 Task: Add an event with the title Second Training Session: Effective Team Building, date '2023/10/01', time 7:00 AM to 9:00 AMand add a description: Throughout the event, light refreshments and beverages will be available, allowing participants to recharge and continue networking in a comfortable setting. The casual and vibrant atmosphere will encourage participants to engage in open and genuine conversations, forging connections that can lead to collaborations, career opportunities, or mentorship relationships., put the event into Yellow category . Add location for the event as: 567 Vineyard Road, London, United Kingdom, logged in from the account softage.7@softage.netand send the event invitation to softage.5@softage.net and softage.6@softage.net. Set a reminder for the event 74 day before
Action: Mouse moved to (79, 108)
Screenshot: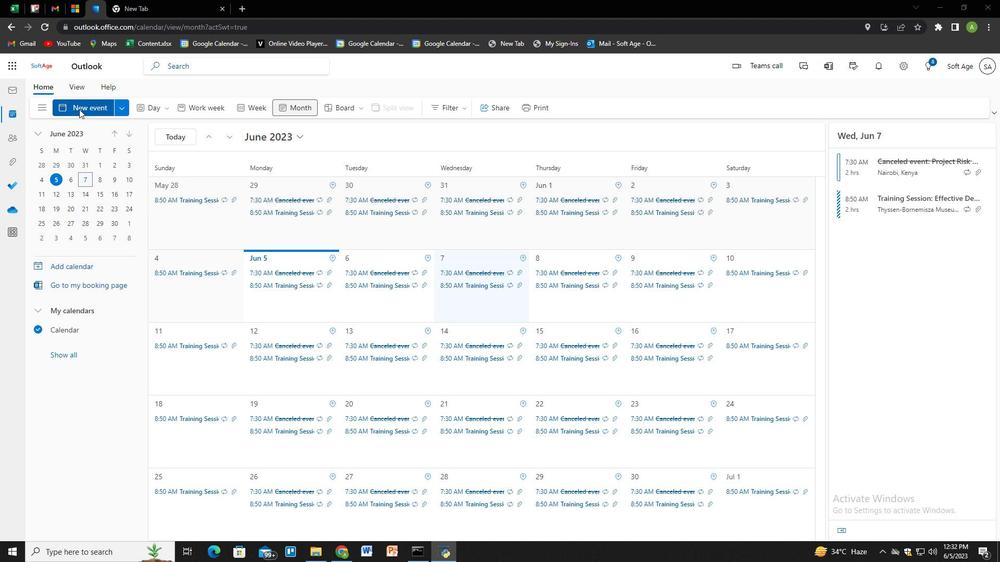
Action: Mouse pressed left at (79, 108)
Screenshot: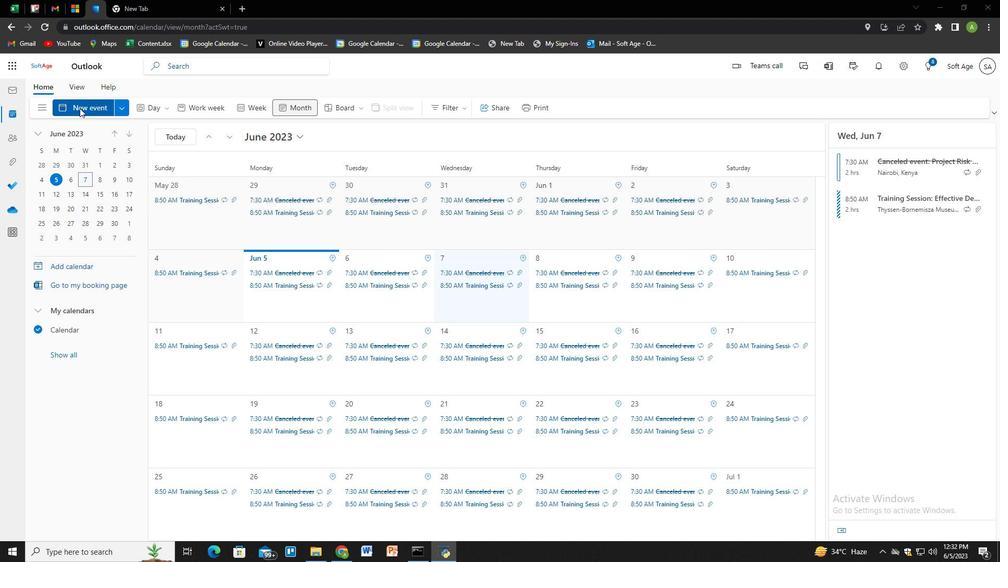 
Action: Mouse moved to (293, 175)
Screenshot: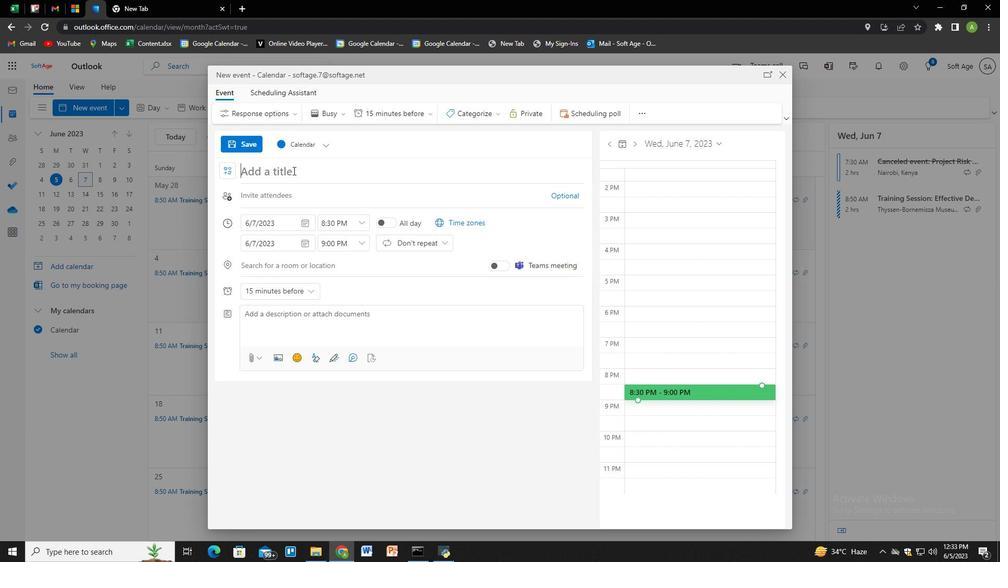 
Action: Mouse pressed left at (293, 175)
Screenshot: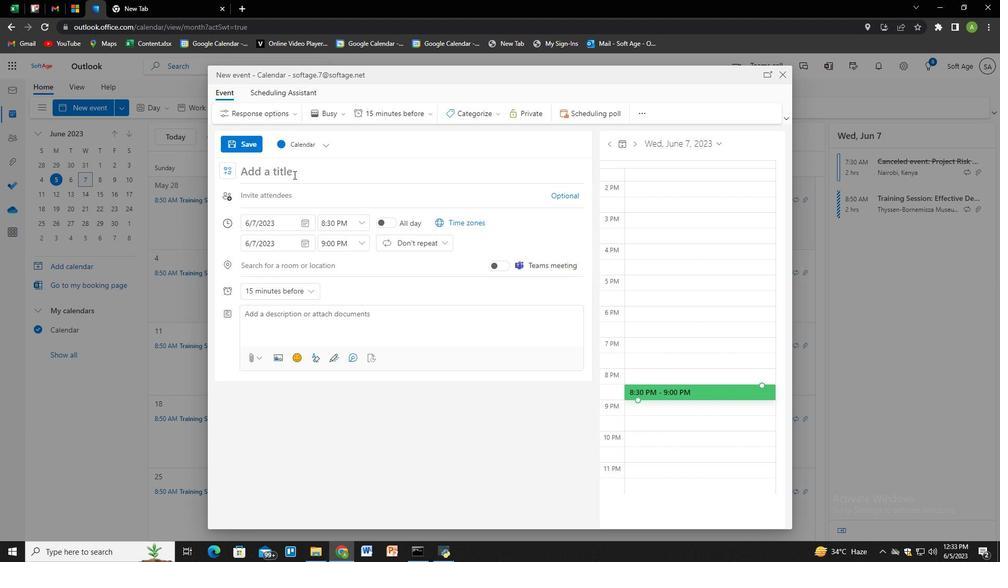 
Action: Key pressed <Key.shift>Second<Key.space><Key.shift>Training<Key.space><Key.shift>Session<Key.space><Key.backspace><Key.shift>:<Key.space><Key.shift>Effevtive<Key.space><Key.shift>T<Key.backspace><Key.backspace><Key.backspace><Key.backspace><Key.backspace><Key.backspace><Key.backspace>ctive<Key.space>t<Key.backspace><Key.shift>Team<Key.space><Key.shift>Building
Screenshot: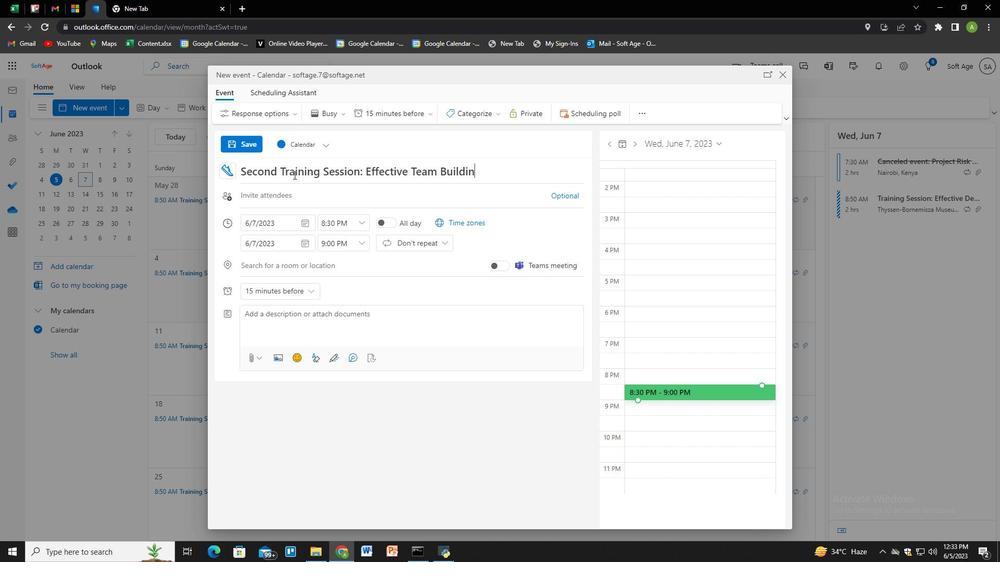 
Action: Mouse moved to (303, 224)
Screenshot: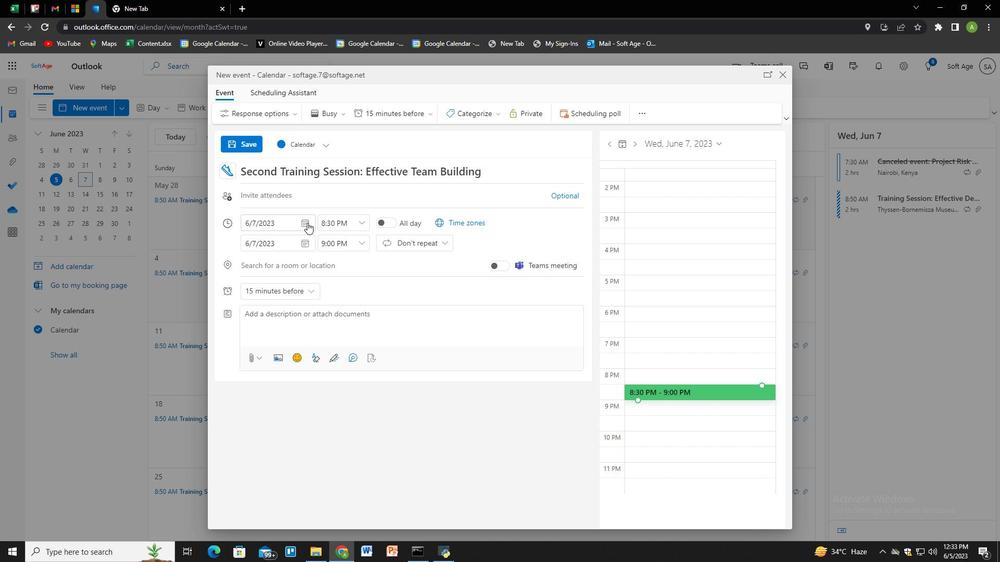 
Action: Mouse pressed left at (303, 224)
Screenshot: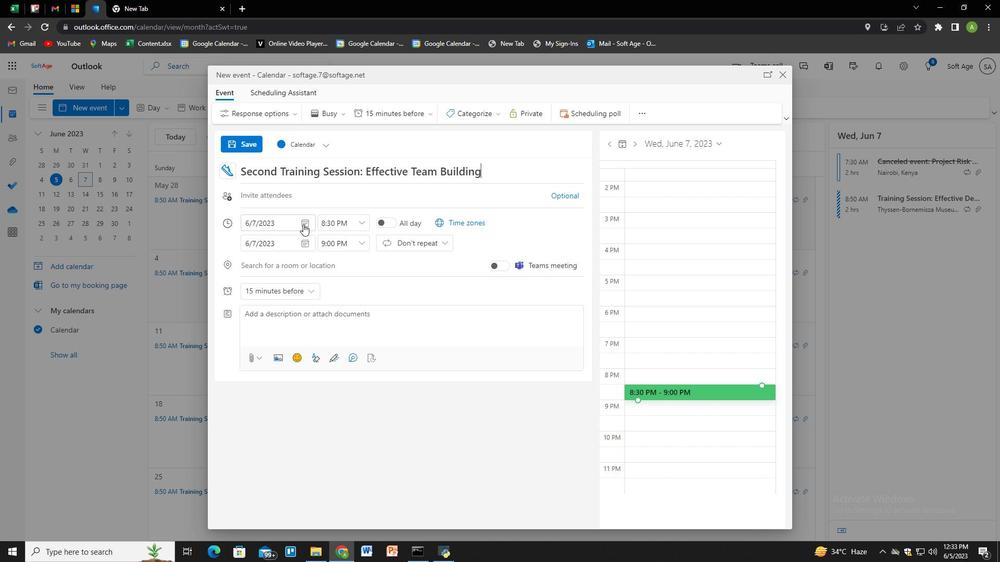 
Action: Mouse moved to (341, 244)
Screenshot: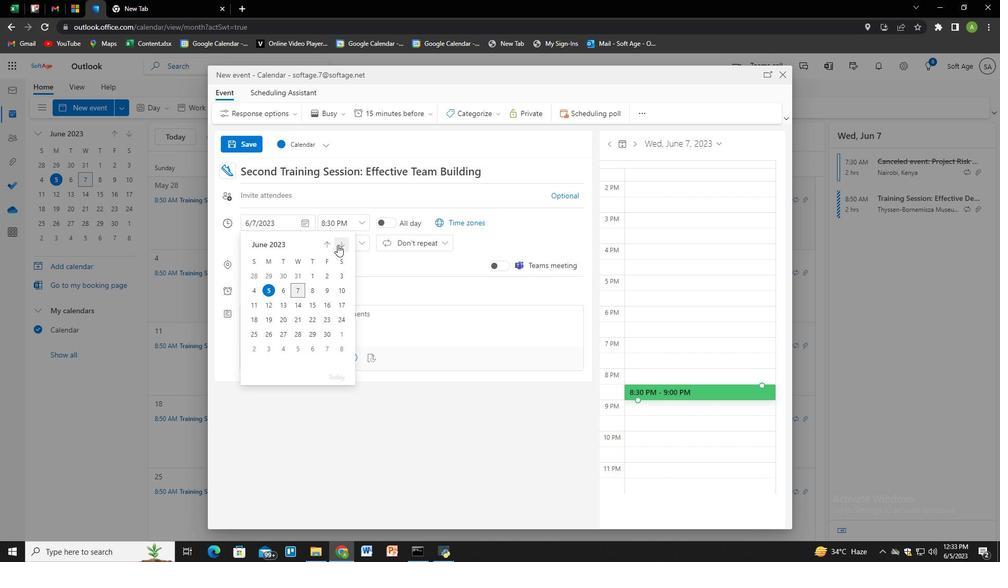
Action: Mouse pressed left at (341, 244)
Screenshot: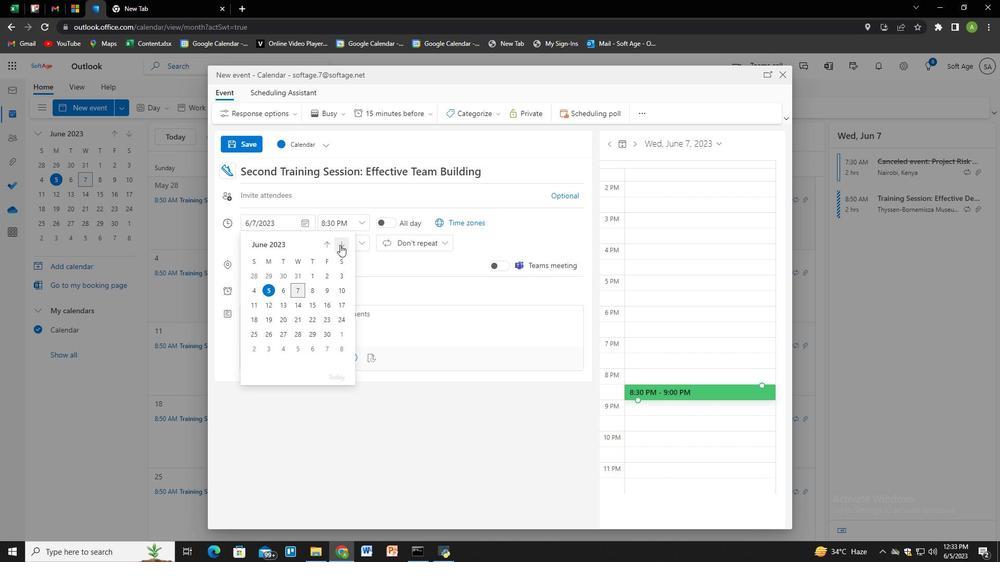 
Action: Mouse pressed left at (341, 244)
Screenshot: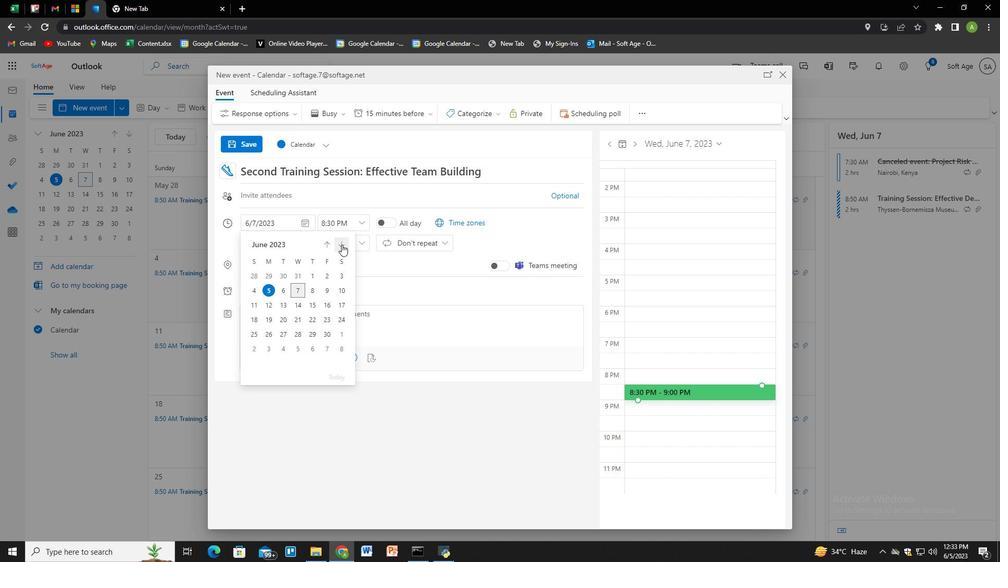 
Action: Mouse pressed left at (341, 244)
Screenshot: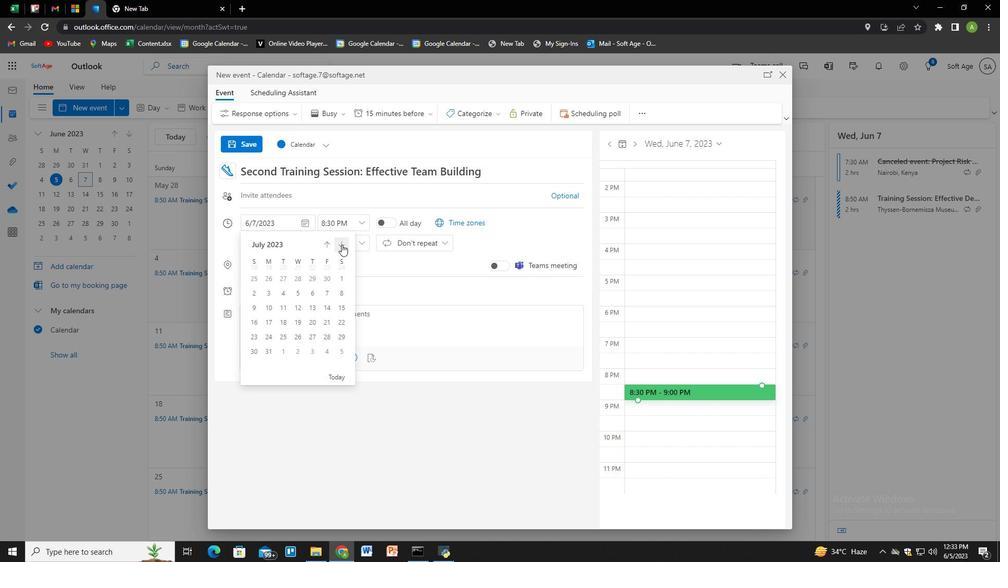 
Action: Mouse pressed left at (341, 244)
Screenshot: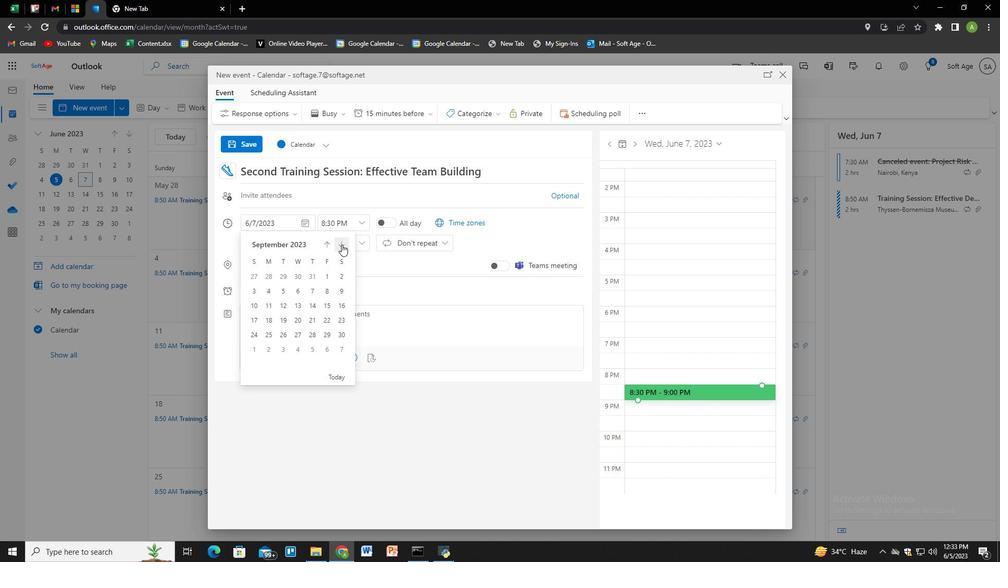 
Action: Mouse moved to (258, 279)
Screenshot: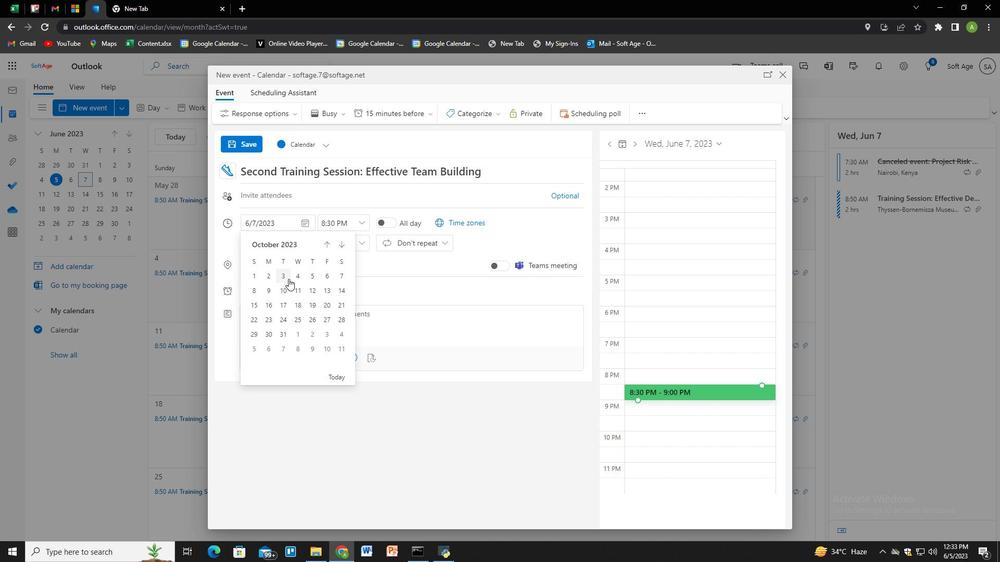 
Action: Mouse pressed left at (258, 279)
Screenshot: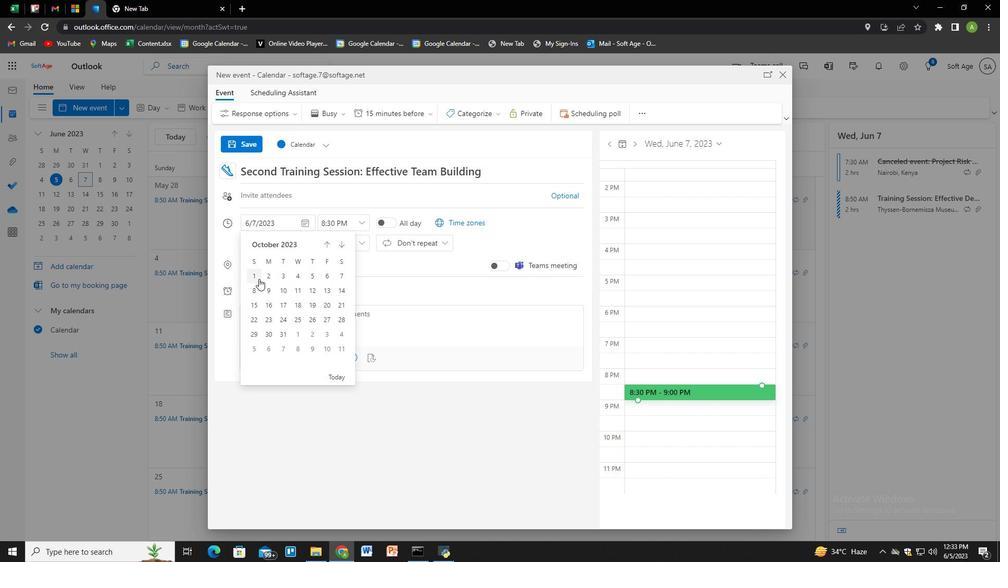 
Action: Mouse moved to (335, 227)
Screenshot: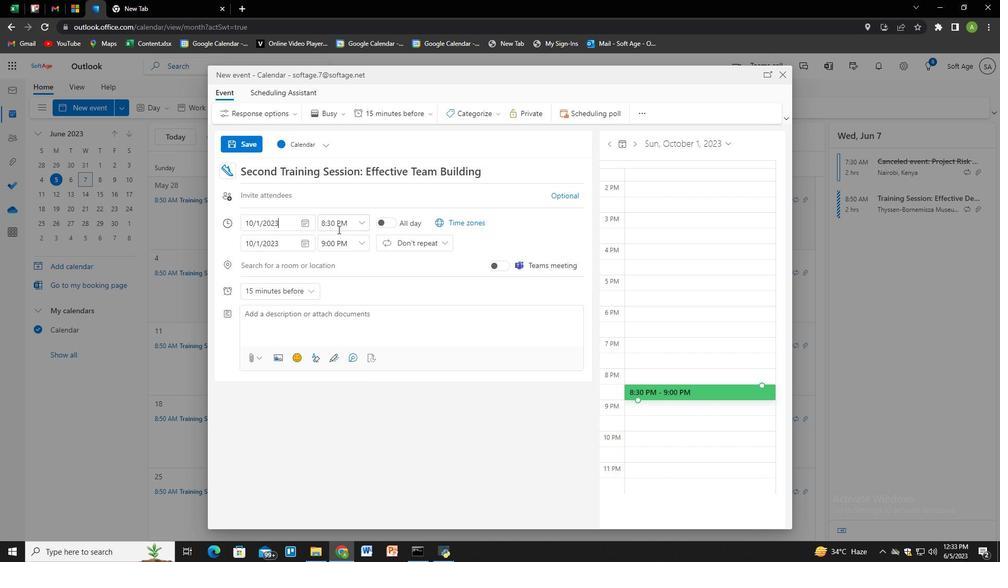
Action: Mouse pressed left at (335, 227)
Screenshot: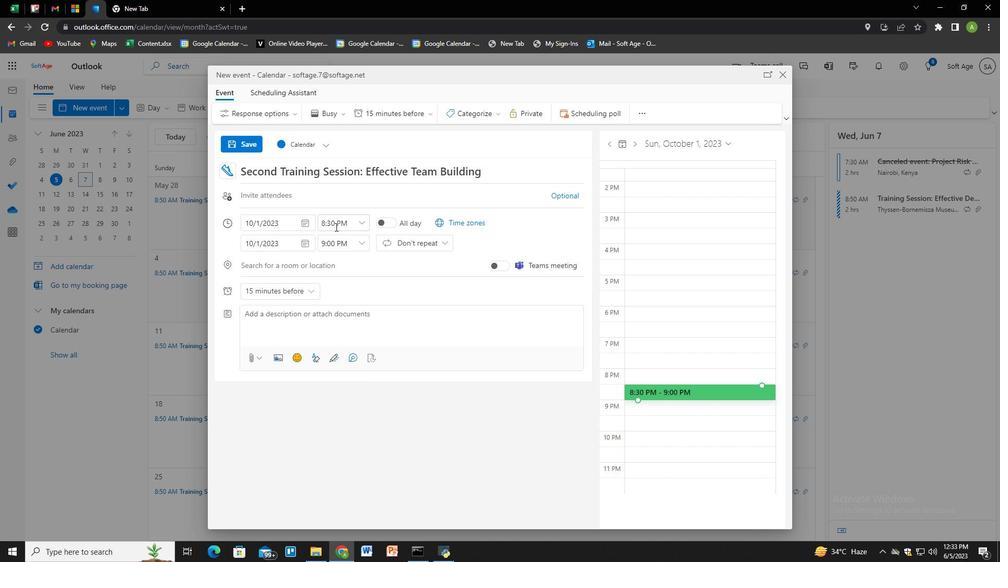 
Action: Key pressed 7<Key.shift_r>:00<Key.space><Key.shift>AMM<Key.tab><Key.tab>9<Key.shift_r>:00<Key.space><Key.shift>AMM
Screenshot: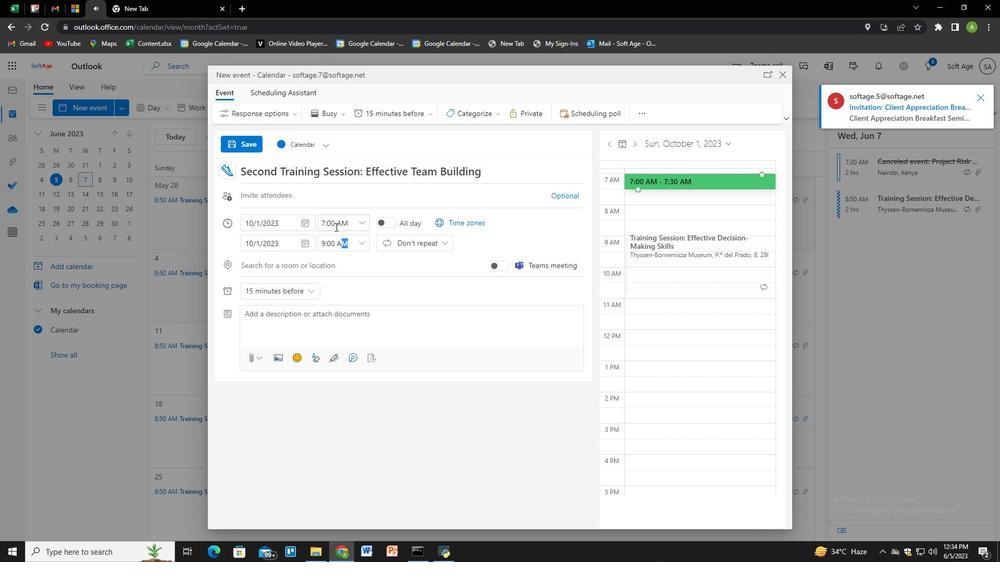 
Action: Mouse moved to (348, 262)
Screenshot: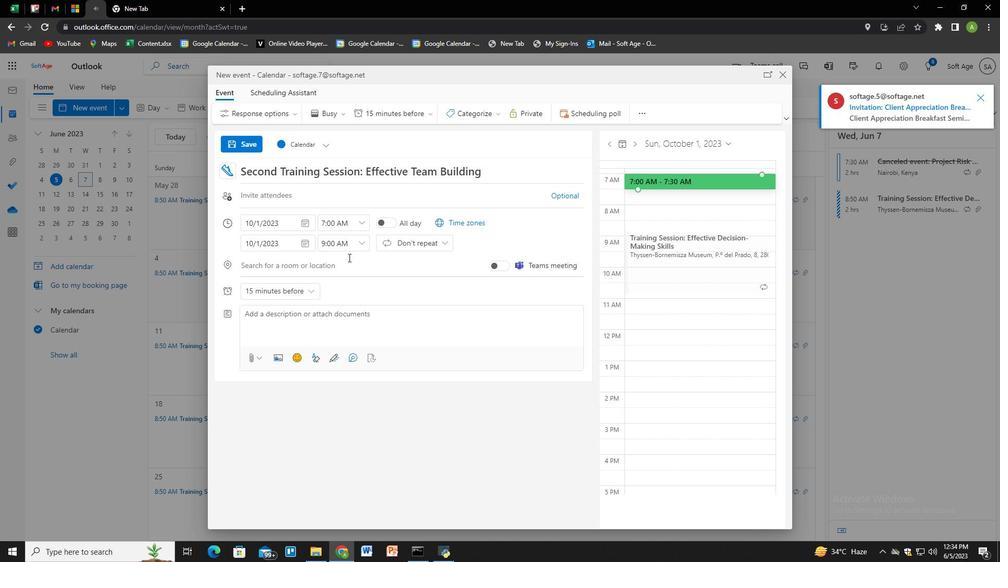 
Action: Key pressed <Key.tab><Key.tab><Key.tab><Key.tab><Key.tab><Key.tab><Key.tab><Key.shift>Throughout<Key.space>the<Key.space>event,<Key.space>light<Key.space>refreshments<Key.space>and<Key.space>ve<Key.backspace><Key.backspace>beverages<Key.space>will<Key.space>be<Key.space>available<Key.space><Key.backspace>,<Key.space>allowing<Key.space>participants<Key.space>to<Key.space>rechag<Key.backspace>rge<Key.space>and<Key.space>continue<Key.space>networking<Key.space>in<Key.space>a<Key.space>comfortagl<Key.backspace><Key.backspace>ble<Key.space>setting.<Key.space><Key.shift>The<Key.space>cause<Key.backspace><Key.backspace><Key.backspace>sual<Key.space>and<Key.space>vibrant<Key.space>atmosphse<Key.backspace><Key.backspace>ere<Key.space>will<Key.space>encourage<Key.space>partcipants<Key.space>to<Key.space><Key.backspace><Key.backspace><Key.backspace><Key.backspace><Key.backspace><Key.backspace><Key.backspace><Key.backspace><Key.backspace><Key.backspace><Key.backspace>icipants<Key.space>to<Key.space>engage<Key.space>ino<Key.backspace><Key.space>open<Key.space>and<Key.space>geni<Key.backspace>uine<Key.space>conversation,<Key.space>forging<Key.space>cone<Key.backspace>nc<Key.backspace>ections<Key.space>that<Key.space>can<Key.space>lead<Key.space>to<Key.space>relationships<Key.backspace><Key.backspace><Key.backspace><Key.backspace><Key.backspace><Key.backspace><Key.backspace><Key.backspace><Key.backspace><Key.backspace><Key.backspace><Key.backspace><Key.backspace><Key.backspace><Key.backspace>o<Key.space>o<Key.backspace>collaborative<Key.backspace><Key.backspace><Key.backspace><Key.backspace><Key.backspace><Key.backspace>rasations<Key.space>ca<Key.backspace><Key.backspace><Key.backspace><Key.backspace><Key.backspace><Key.backspace><Key.backspace><Key.backspace><Key.backspace><Key.backspace>tion<Key.space><Key.backspace>m<Key.backspace>,<Key.space>career<Key.space>opportunities,<Key.space>or<Key.space>mn<Key.backspace>entorship<Key.space>relationships.
Screenshot: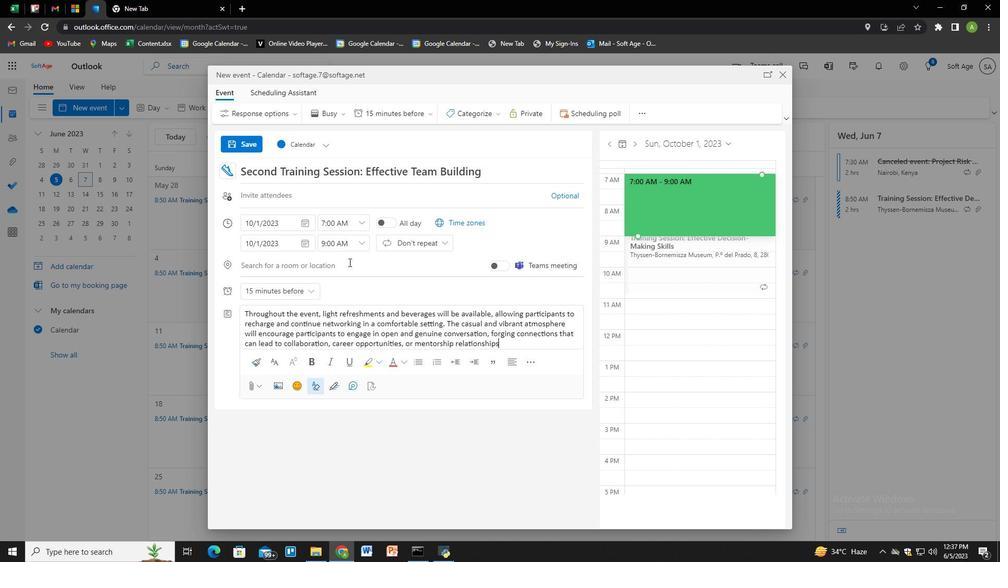 
Action: Mouse moved to (454, 115)
Screenshot: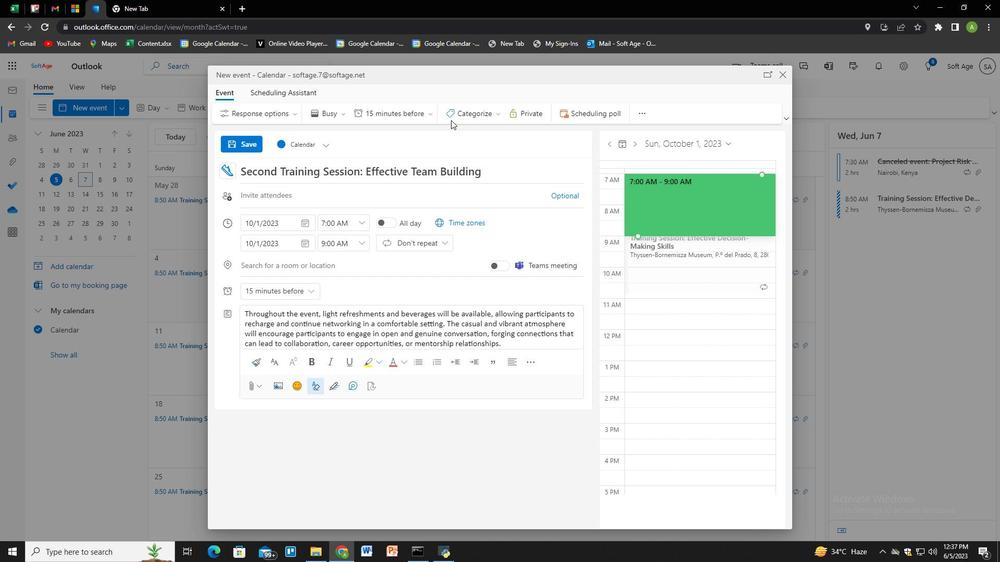 
Action: Mouse pressed left at (454, 115)
Screenshot: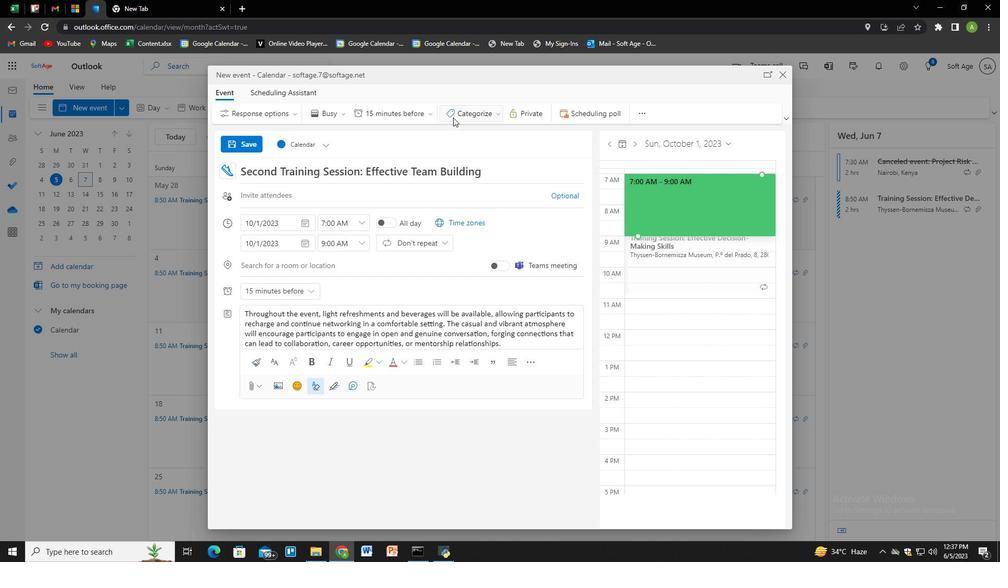 
Action: Mouse moved to (469, 213)
Screenshot: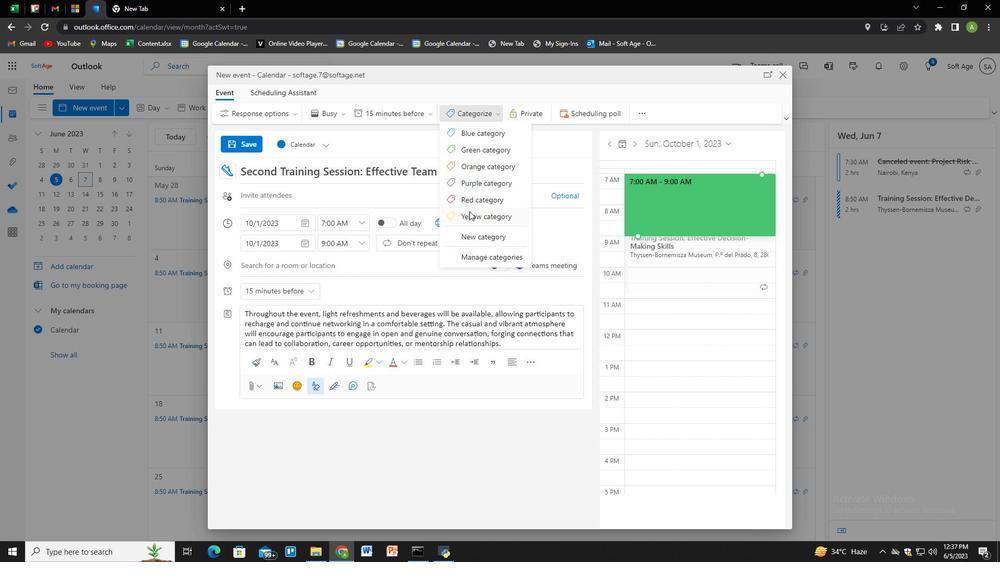 
Action: Mouse pressed left at (469, 213)
Screenshot: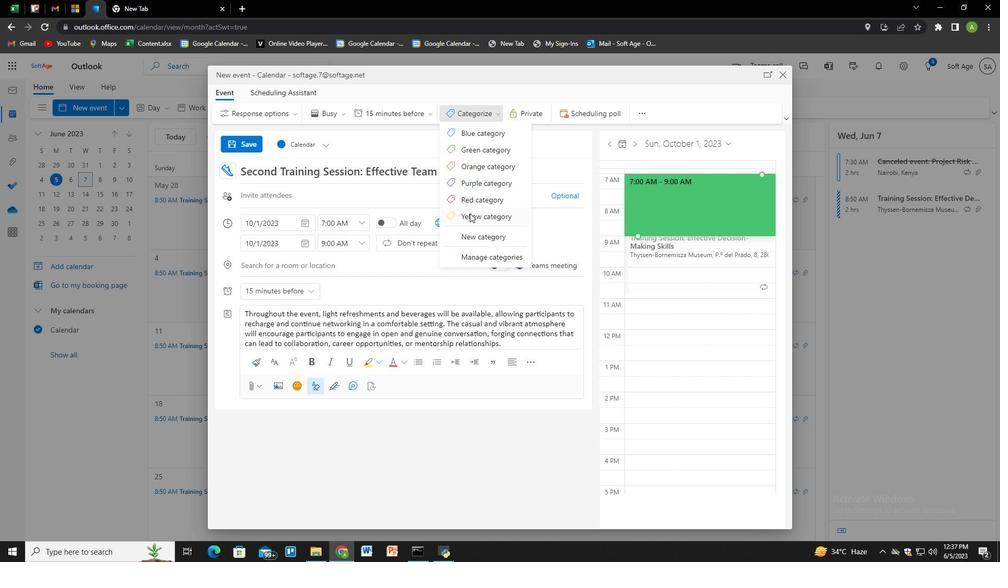 
Action: Mouse moved to (277, 262)
Screenshot: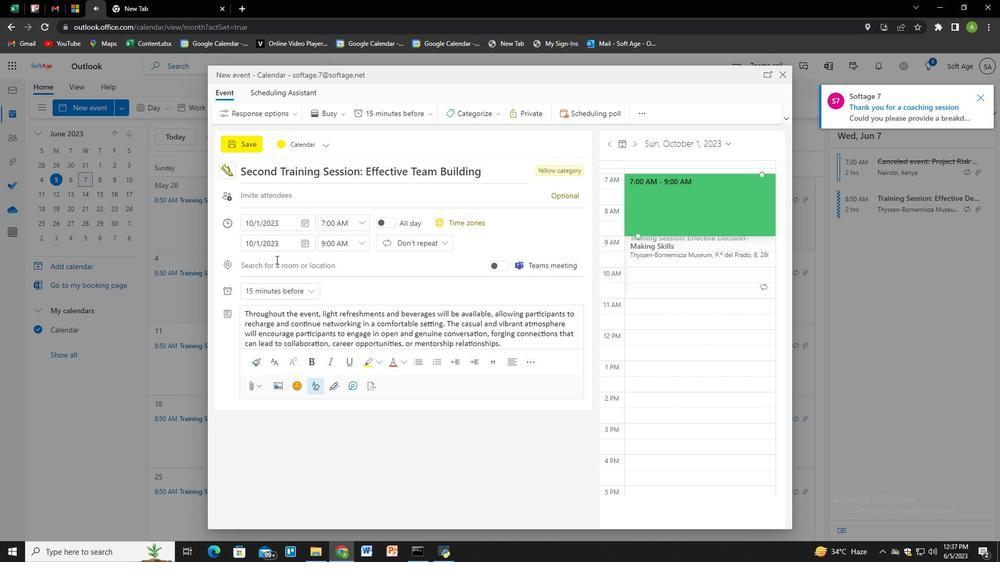 
Action: Mouse pressed left at (277, 262)
Screenshot: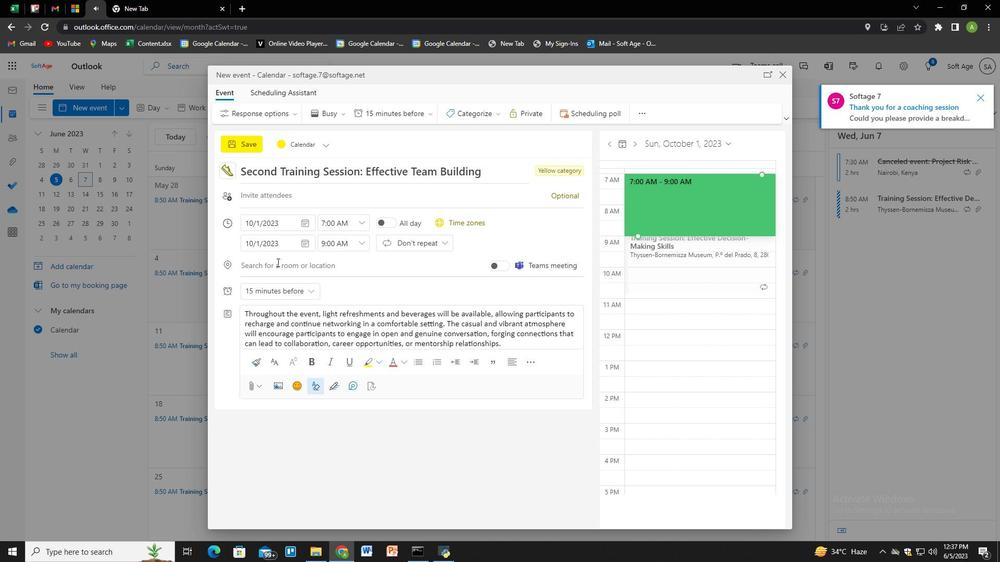 
Action: Key pressed 567<Key.space><Key.shift>Vineyard<Key.space><Key.shift>Road,<Key.space><Key.shift>Londin<Key.backspace><Key.backspace>on,<Key.space><Key.shift>United<Key.space><Key.shift>Kingdom<Key.down><Key.enter>
Screenshot: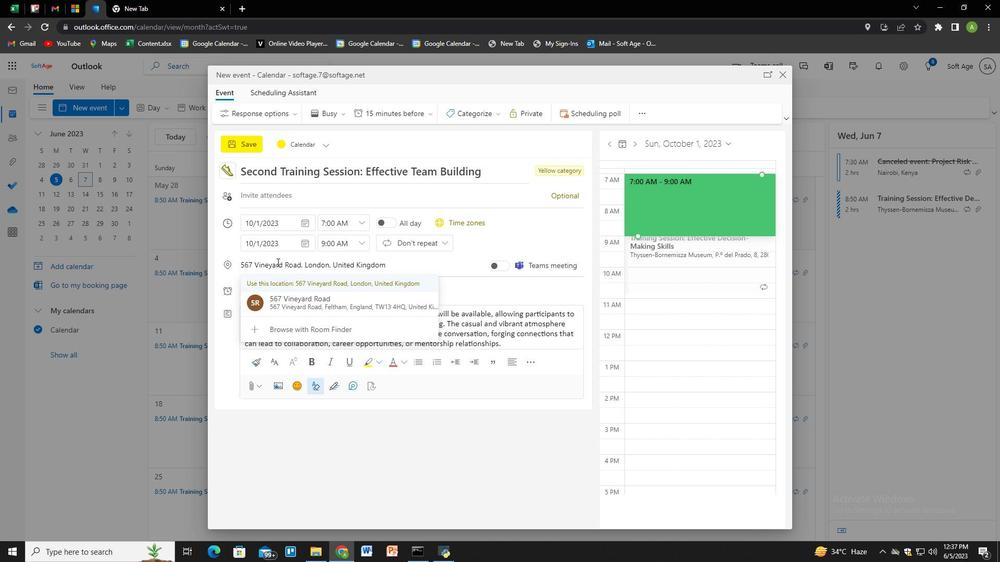 
Action: Mouse moved to (298, 201)
Screenshot: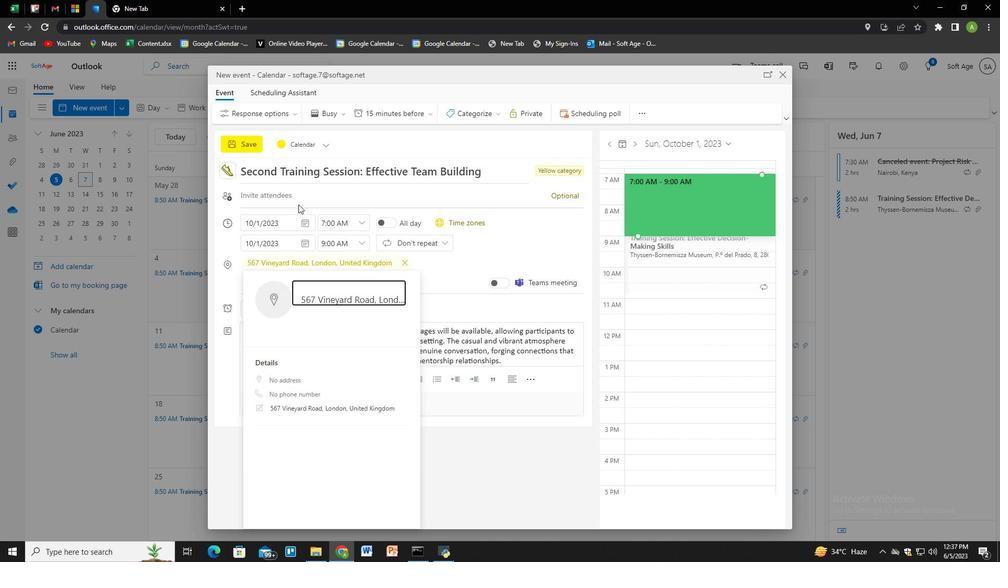 
Action: Mouse pressed left at (298, 201)
Screenshot: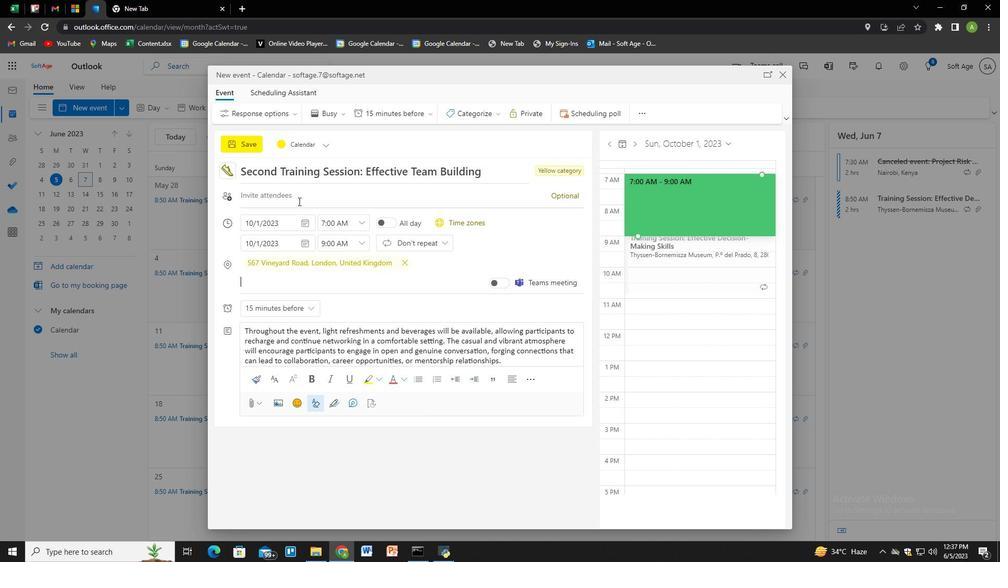
Action: Key pressed softage.5<Key.shift>@softage.net<Key.enter>softage.6<Key.shift>@softage.net<Key.enter>
Screenshot: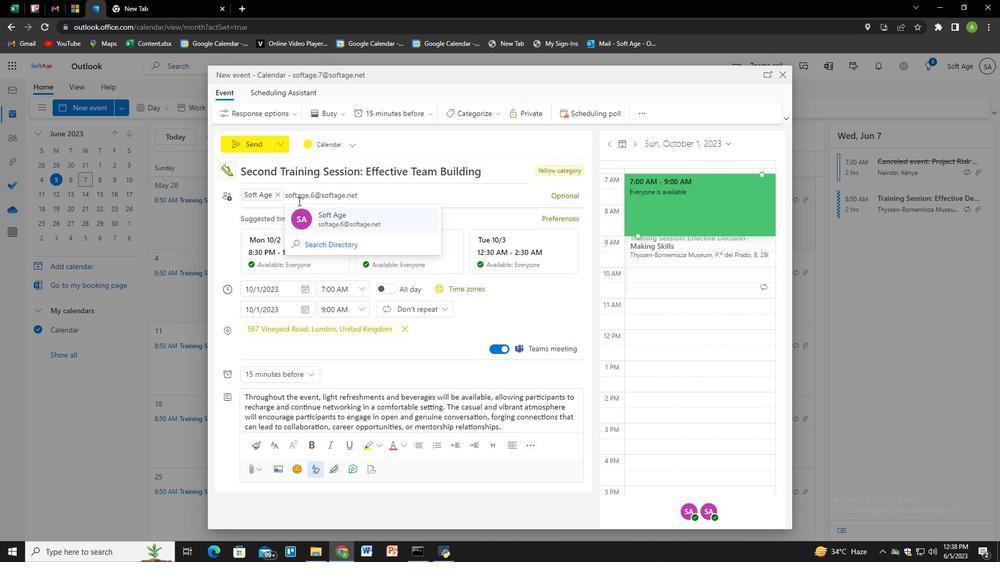 
Action: Mouse moved to (460, 113)
Screenshot: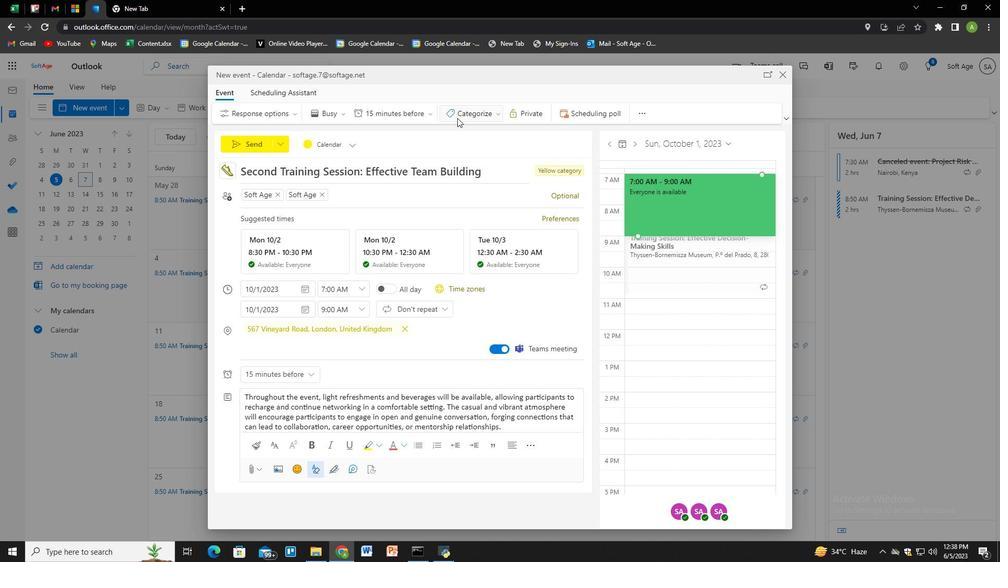 
Action: Mouse pressed left at (460, 113)
Screenshot: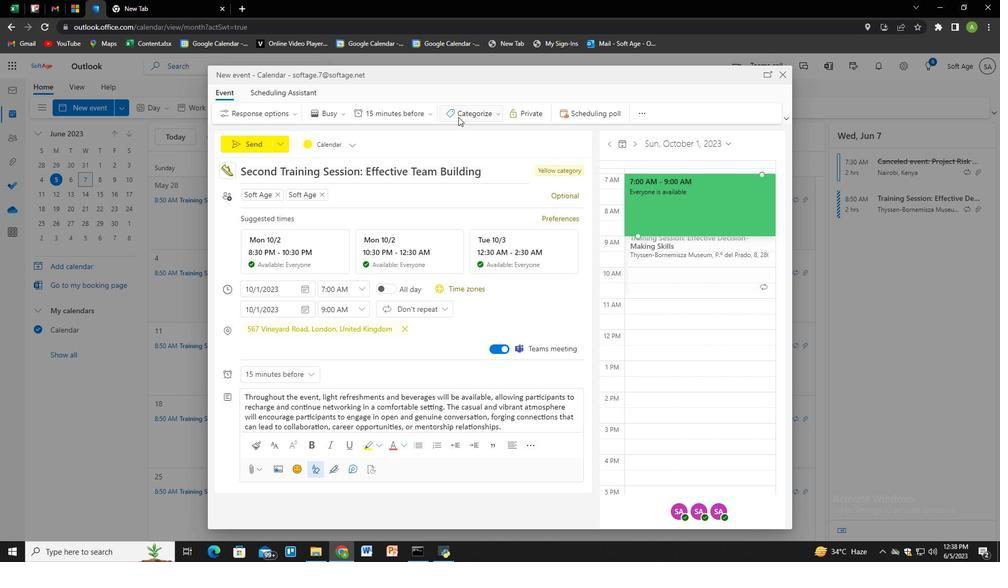 
Action: Mouse moved to (478, 255)
Screenshot: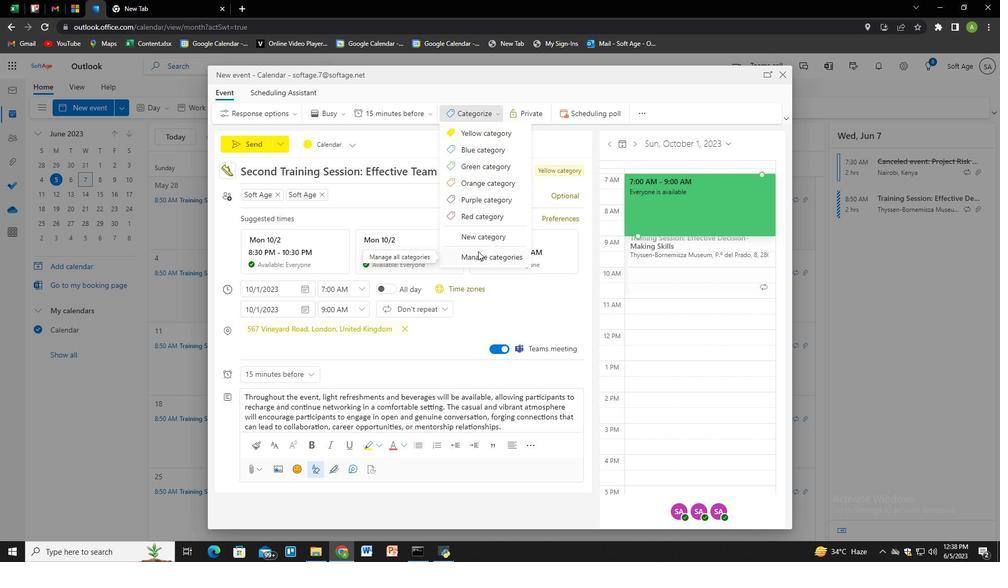 
Action: Mouse pressed left at (478, 255)
Screenshot: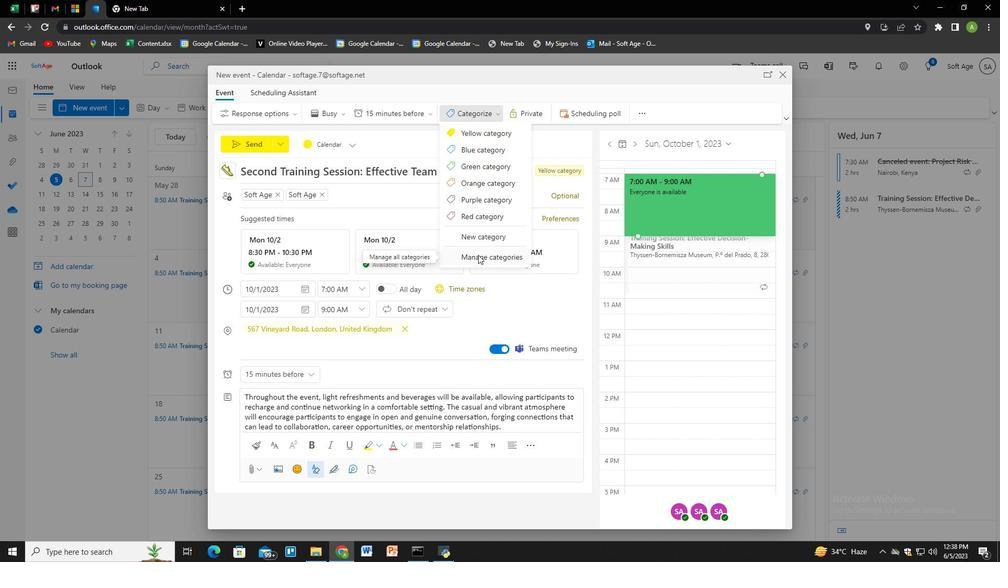 
Action: Mouse moved to (818, 86)
Screenshot: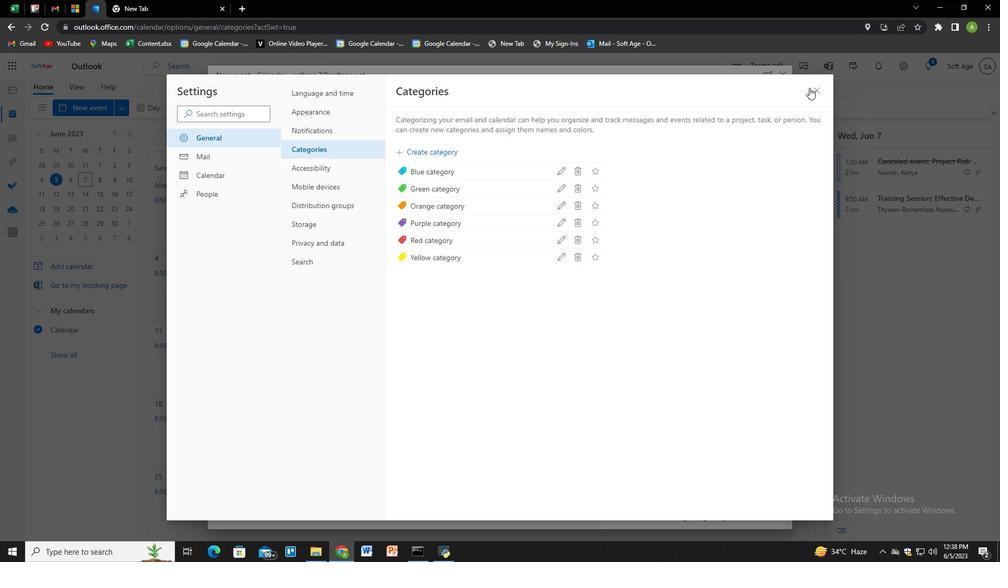 
Action: Mouse pressed left at (818, 86)
Screenshot: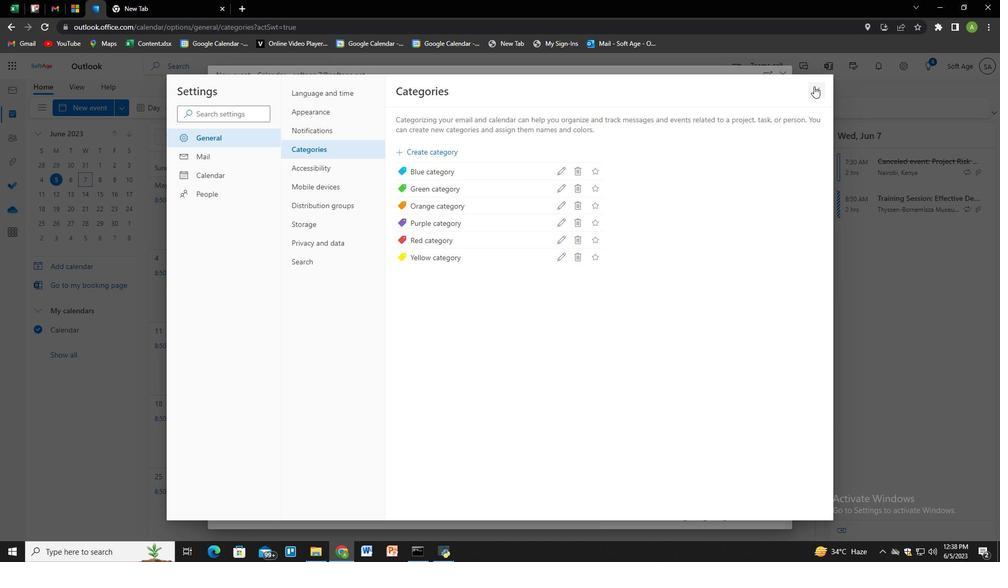 
Action: Mouse moved to (414, 116)
Screenshot: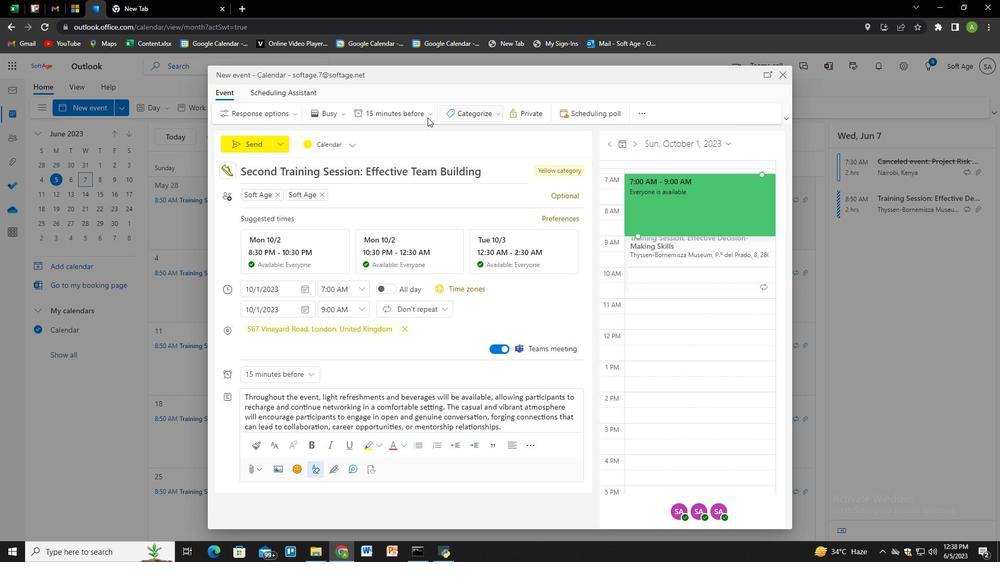 
Action: Mouse pressed left at (414, 116)
Screenshot: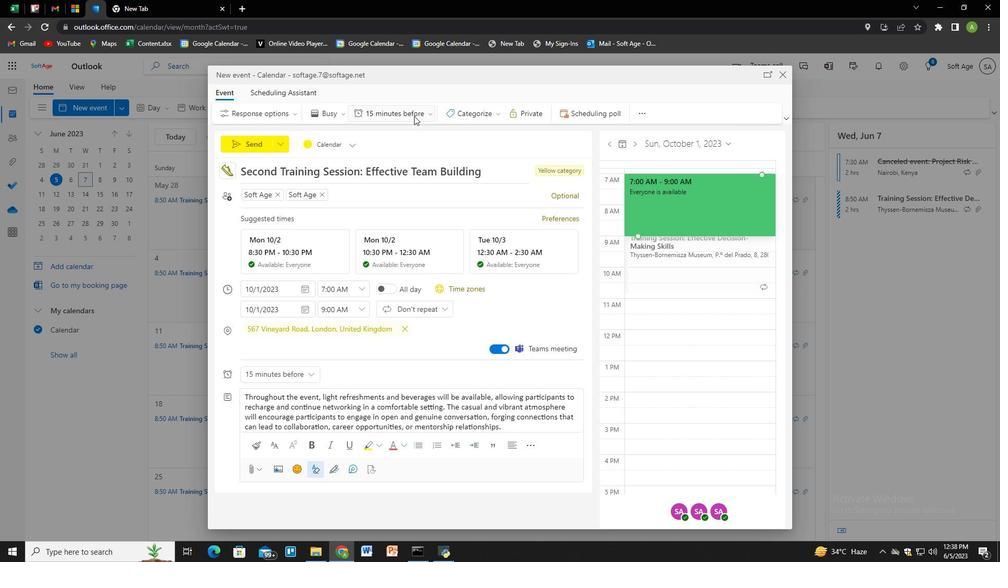 
Action: Mouse moved to (391, 319)
Screenshot: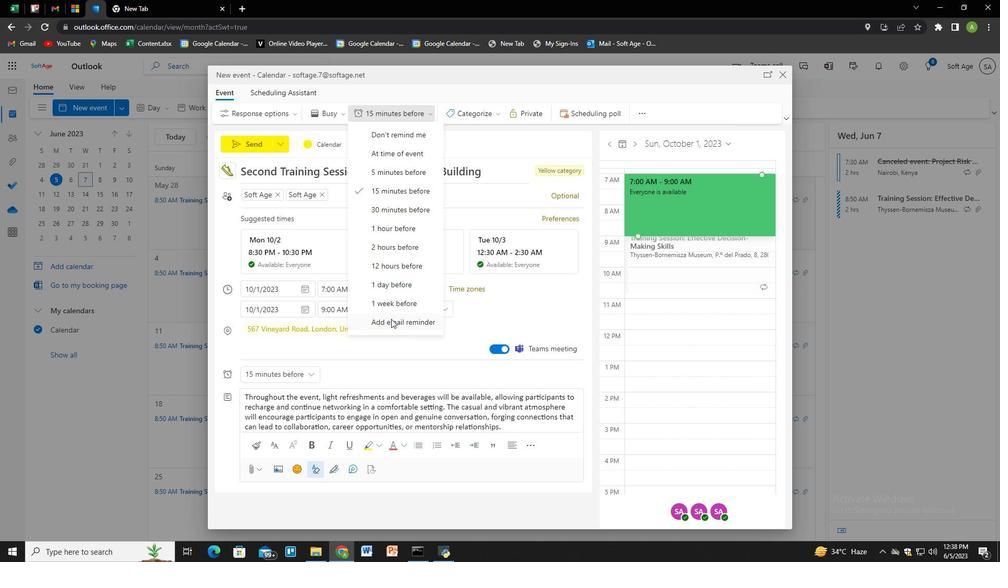 
Action: Mouse pressed left at (391, 319)
Screenshot: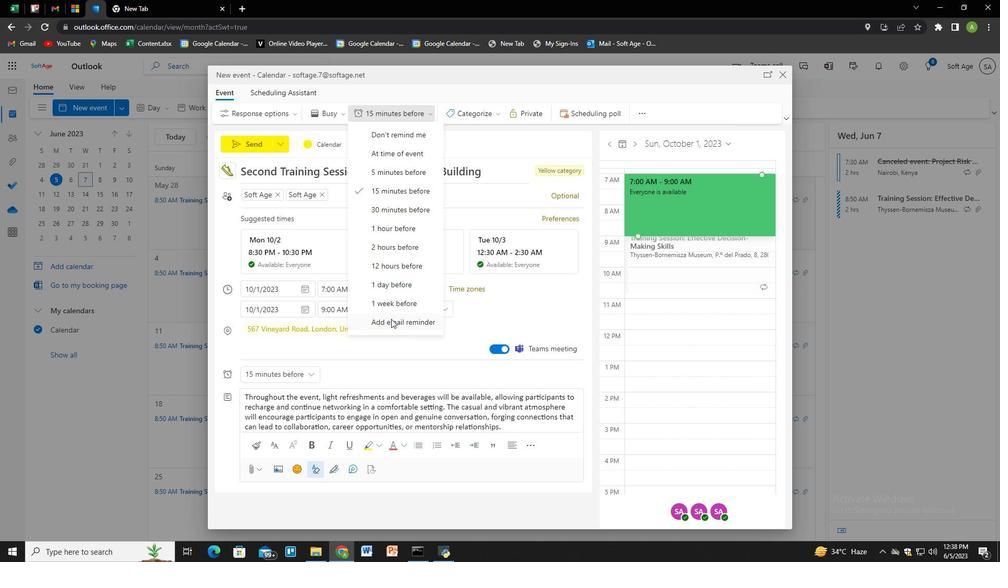 
Action: Mouse moved to (411, 226)
Screenshot: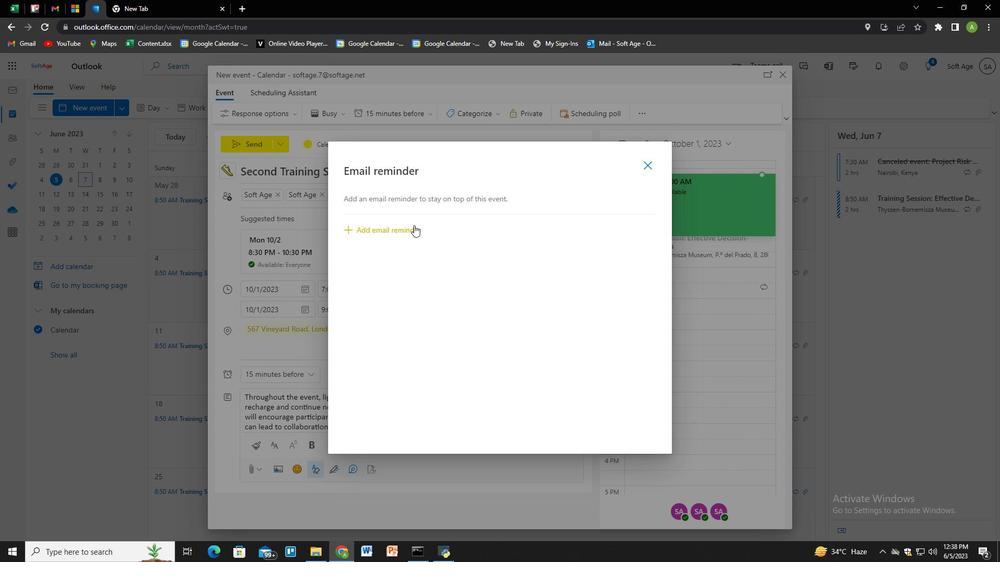 
Action: Mouse pressed left at (411, 226)
Screenshot: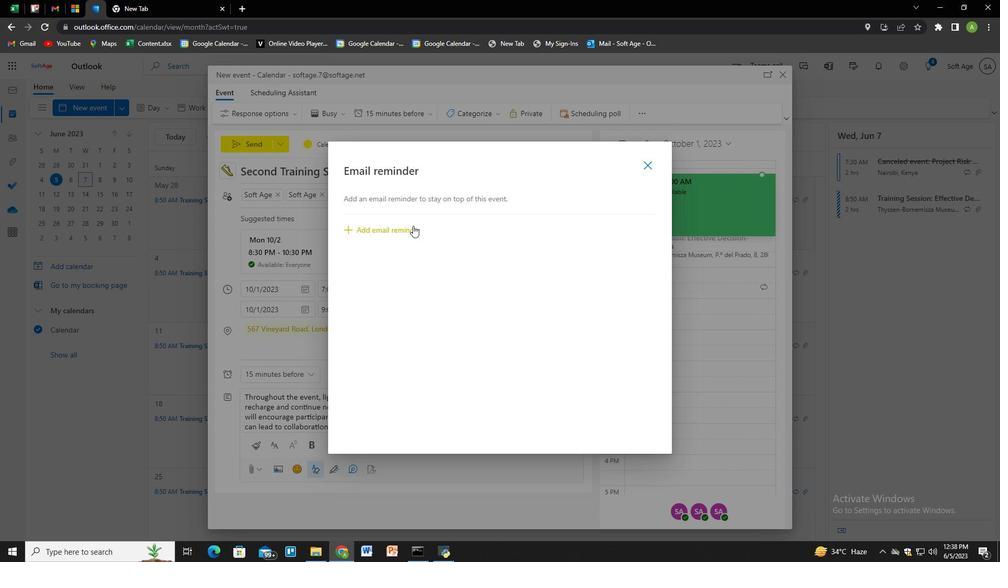 
Action: Mouse moved to (417, 223)
Screenshot: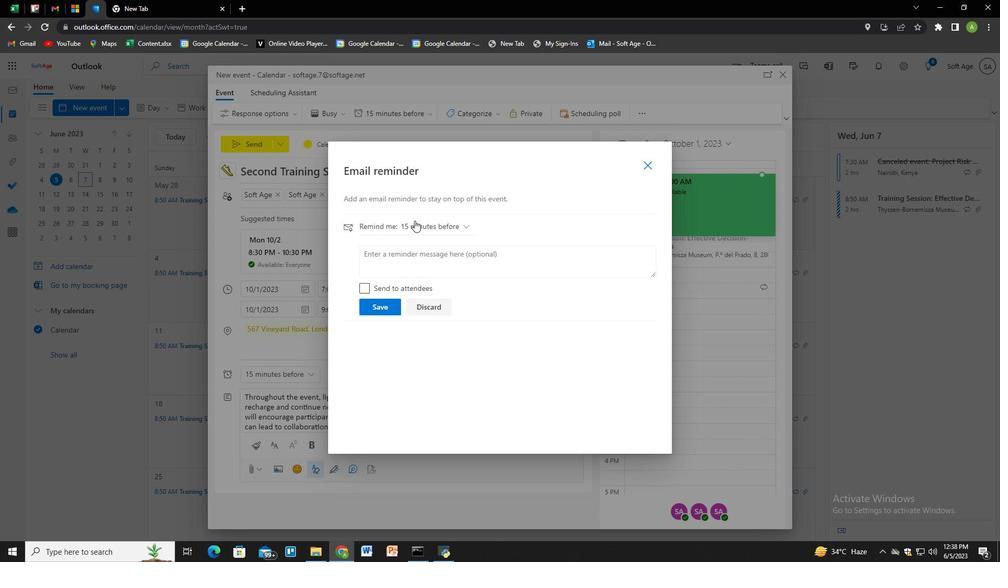 
Action: Mouse pressed left at (417, 223)
Screenshot: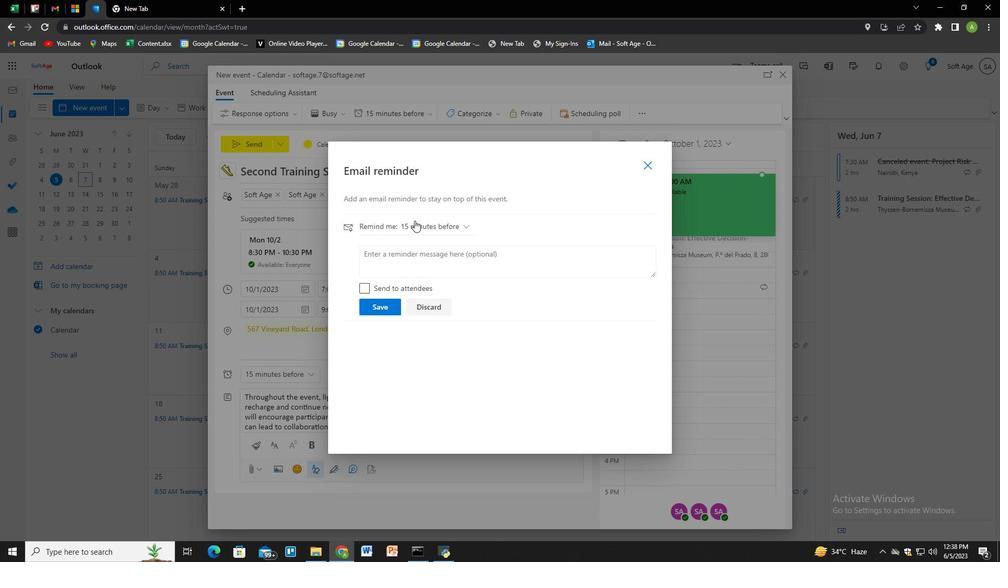 
Action: Mouse moved to (419, 411)
Screenshot: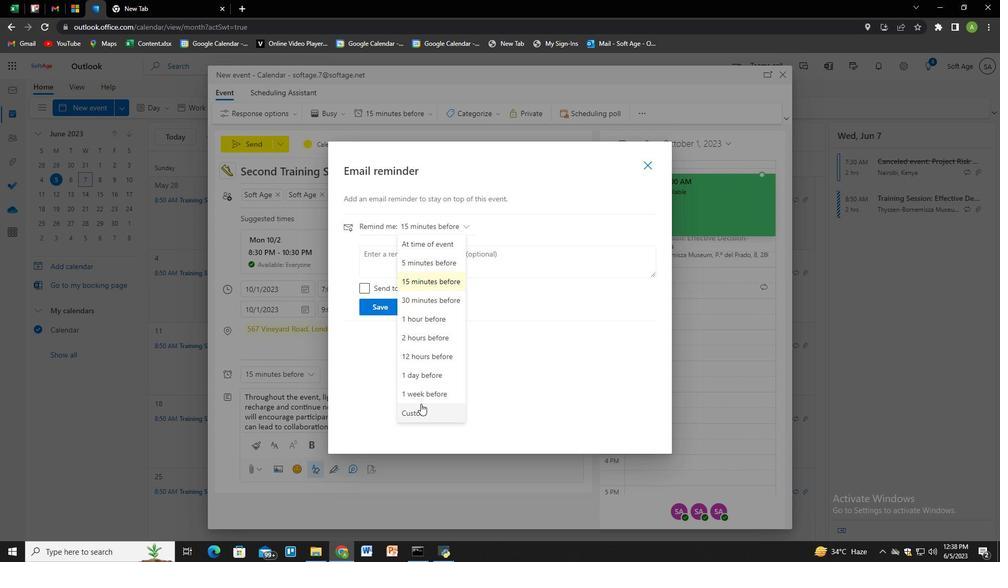 
Action: Mouse pressed left at (419, 411)
Screenshot: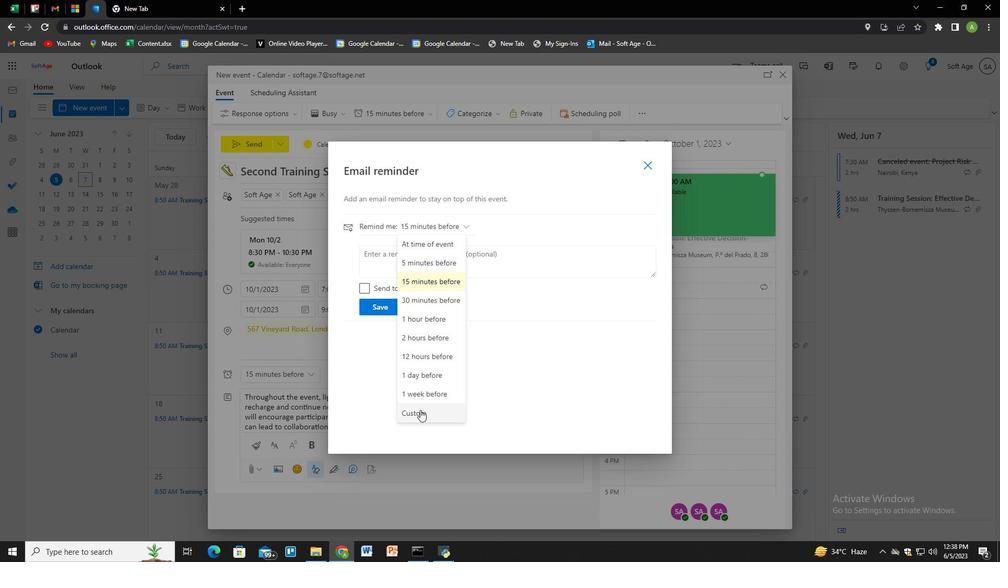 
Action: Mouse moved to (421, 288)
Screenshot: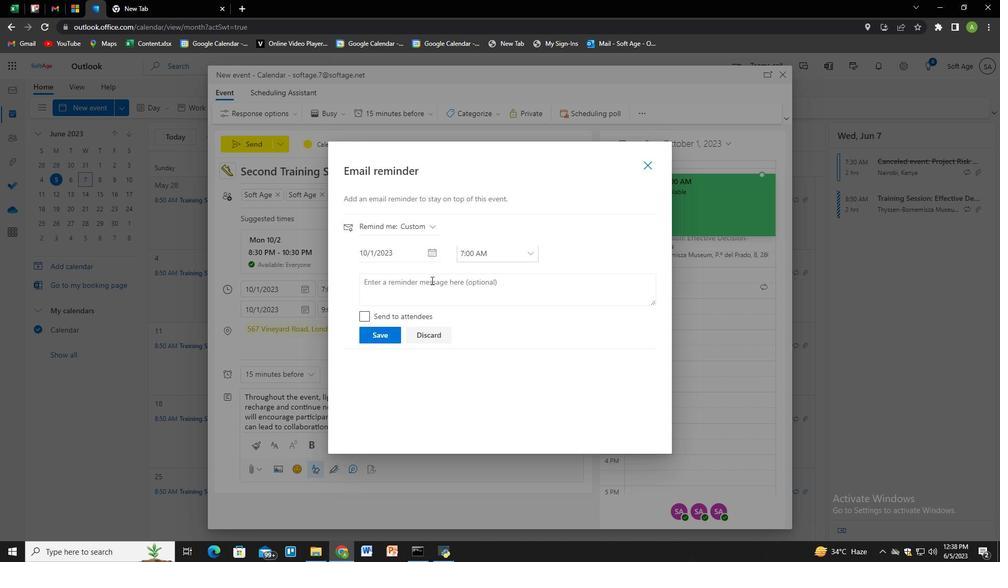 
Action: Mouse pressed left at (421, 288)
Screenshot: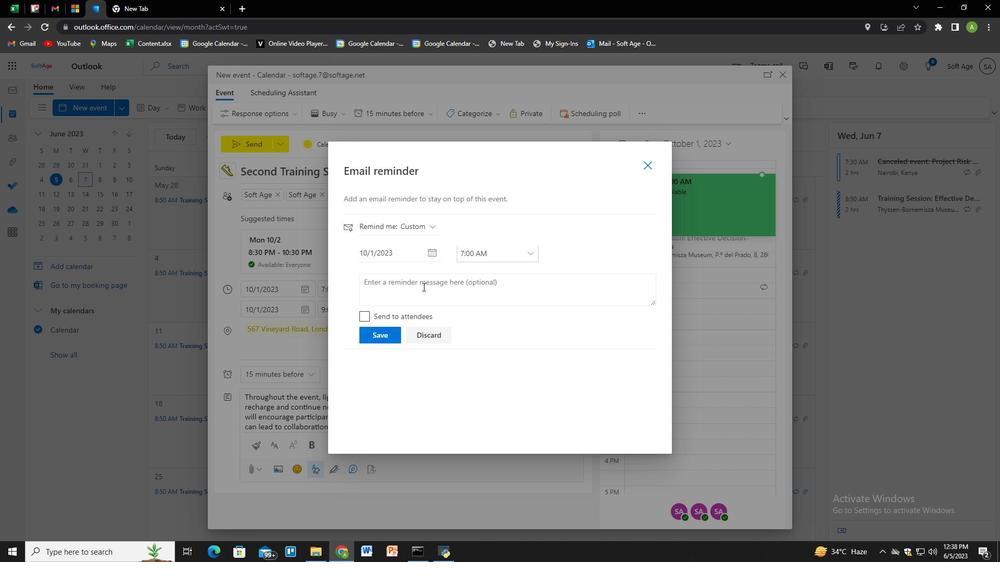 
Action: Key pressed 74
Screenshot: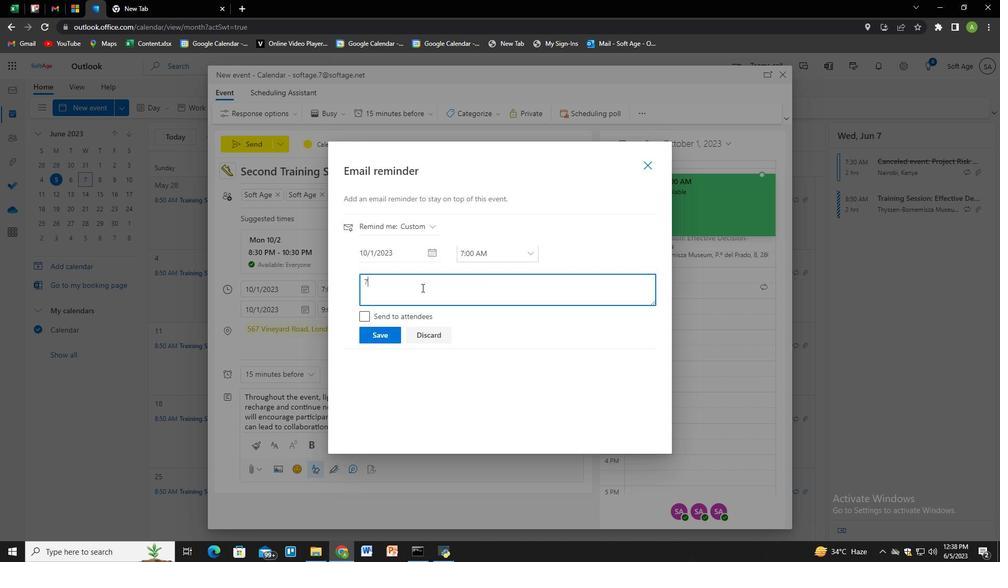 
Action: Mouse moved to (385, 340)
Screenshot: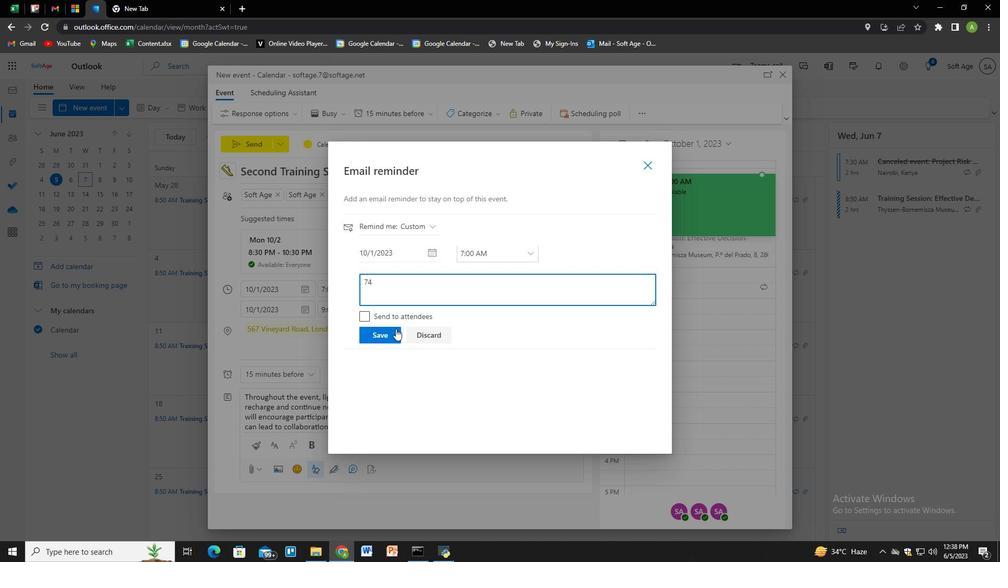 
Action: Mouse pressed left at (385, 340)
Screenshot: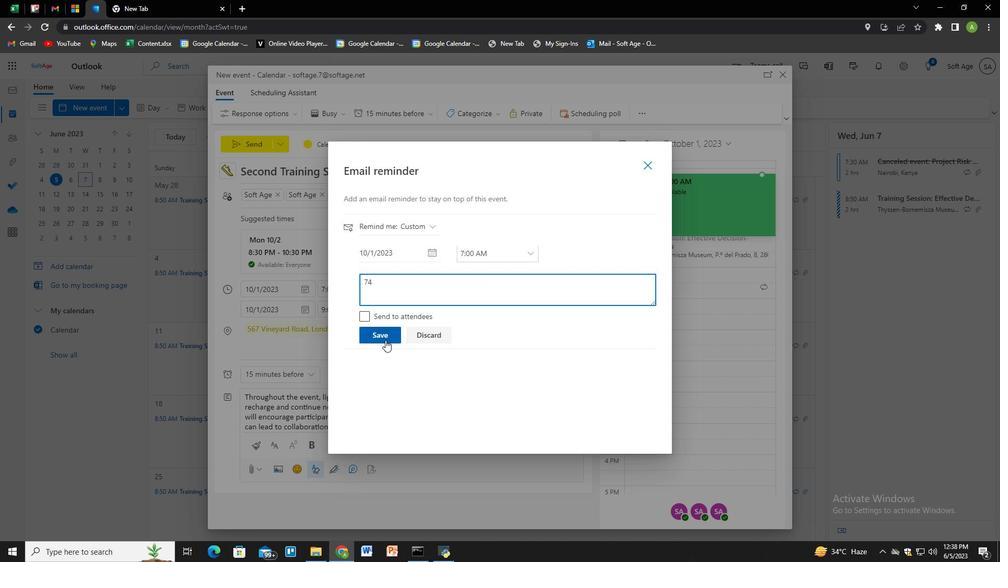 
Action: Mouse moved to (650, 163)
Screenshot: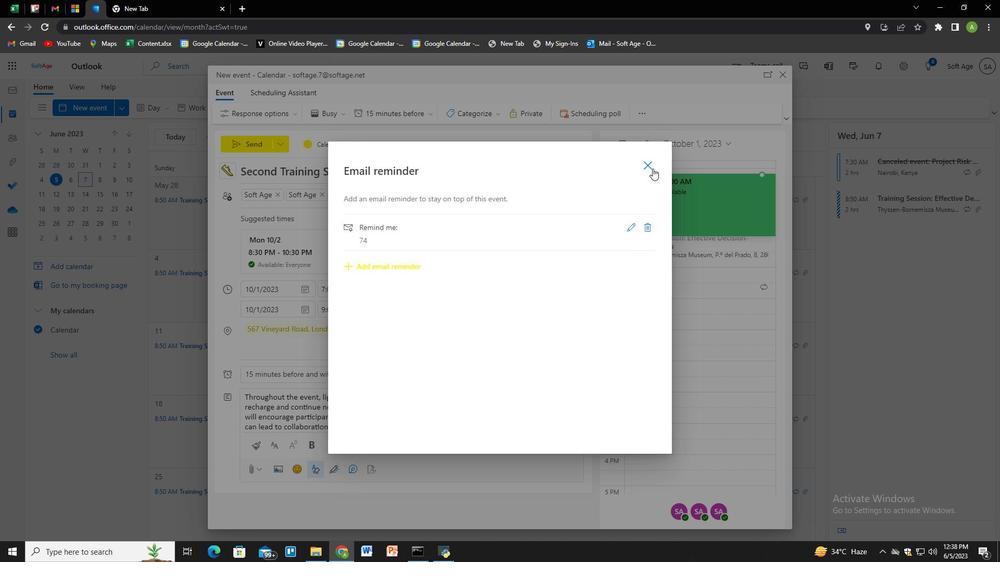 
Action: Mouse pressed left at (650, 163)
Screenshot: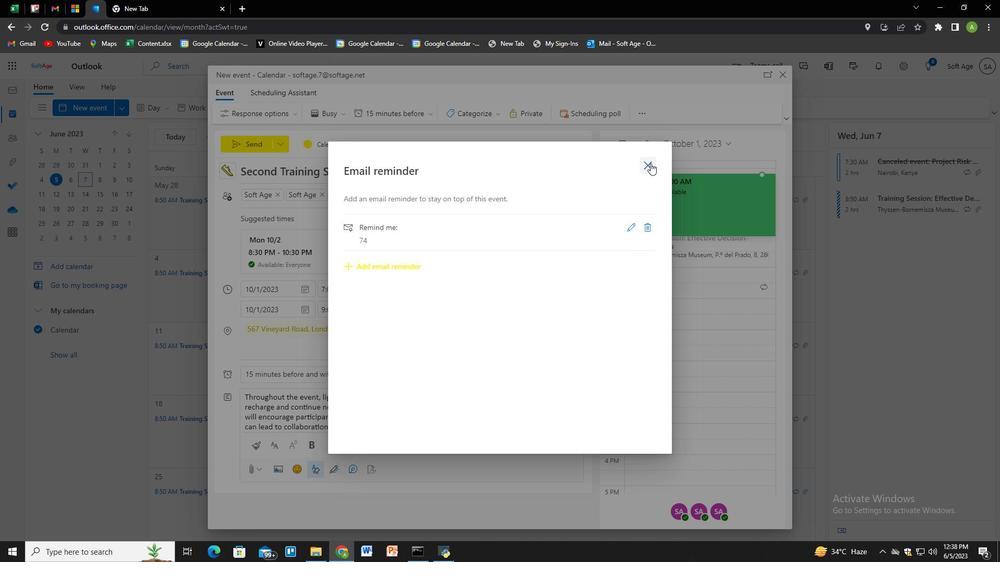 
Action: Mouse moved to (263, 144)
Screenshot: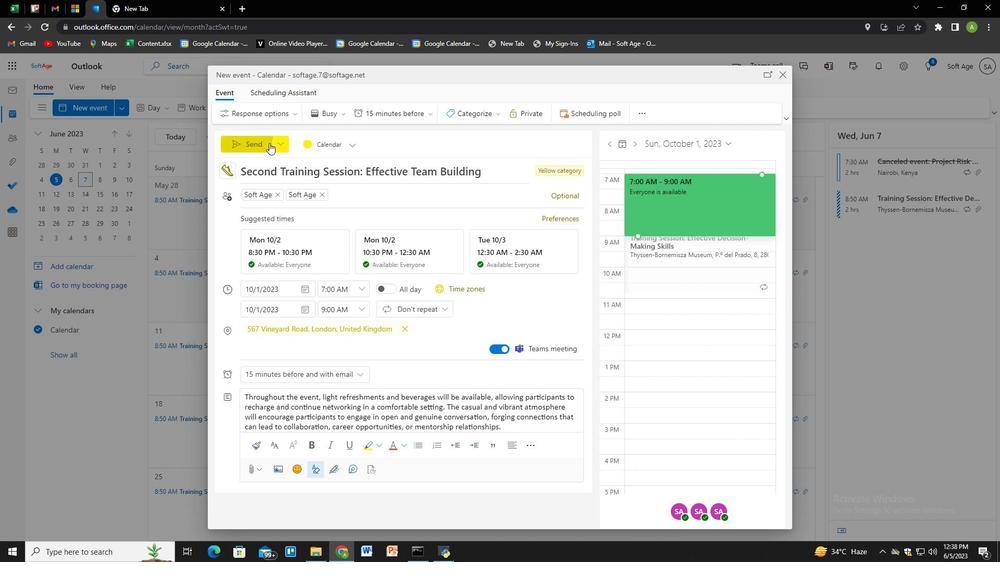 
Action: Mouse pressed left at (263, 144)
Screenshot: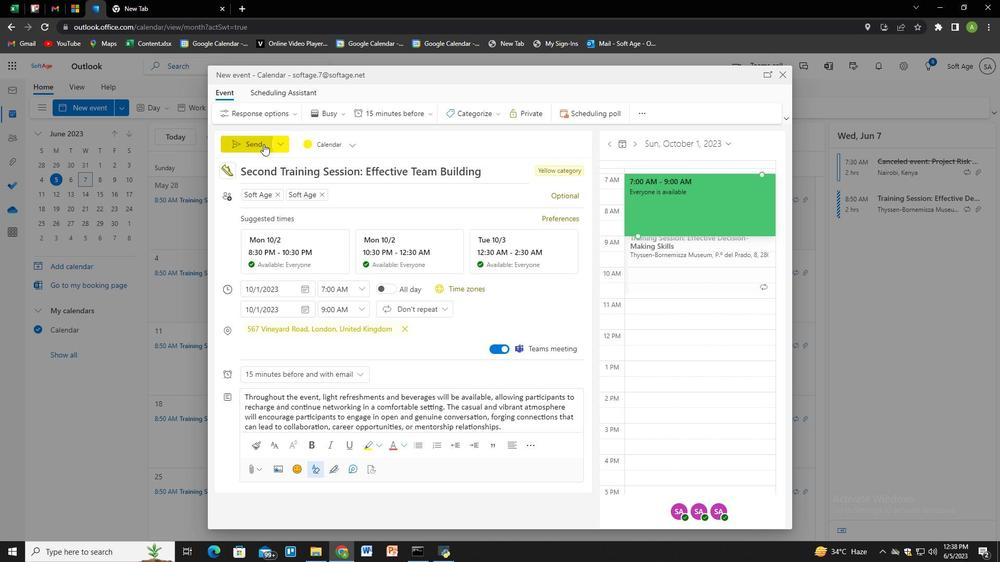 
Action: Mouse moved to (417, 316)
Screenshot: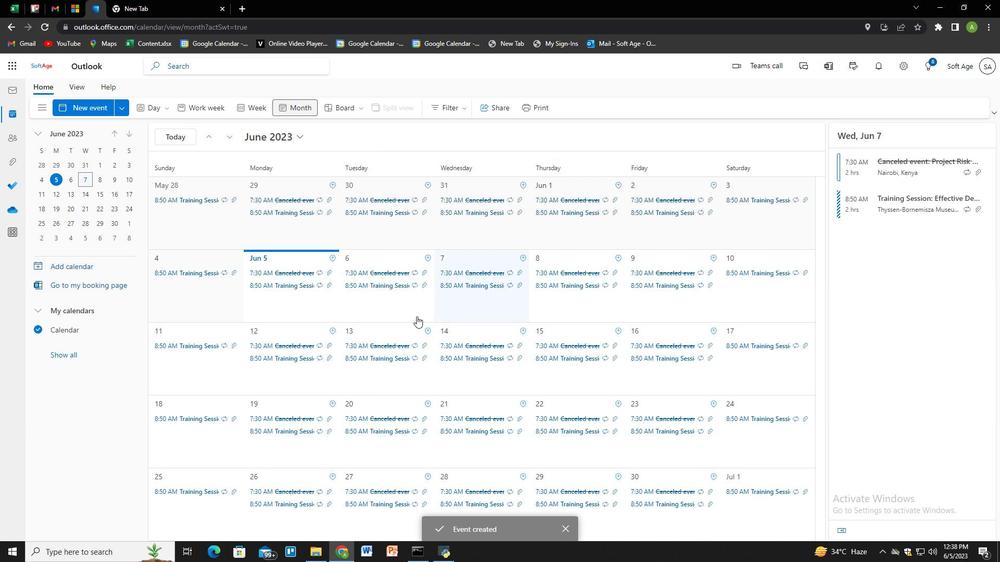 
